 Task: Create New Customer with Customer Name: Costco, Billing Address Line1: 2107 Pike Street, Billing Address Line2:  San Diego, Billing Address Line3:  California 92126, Cell Number: 920-918-2470_x000D_

Action: Mouse moved to (145, 32)
Screenshot: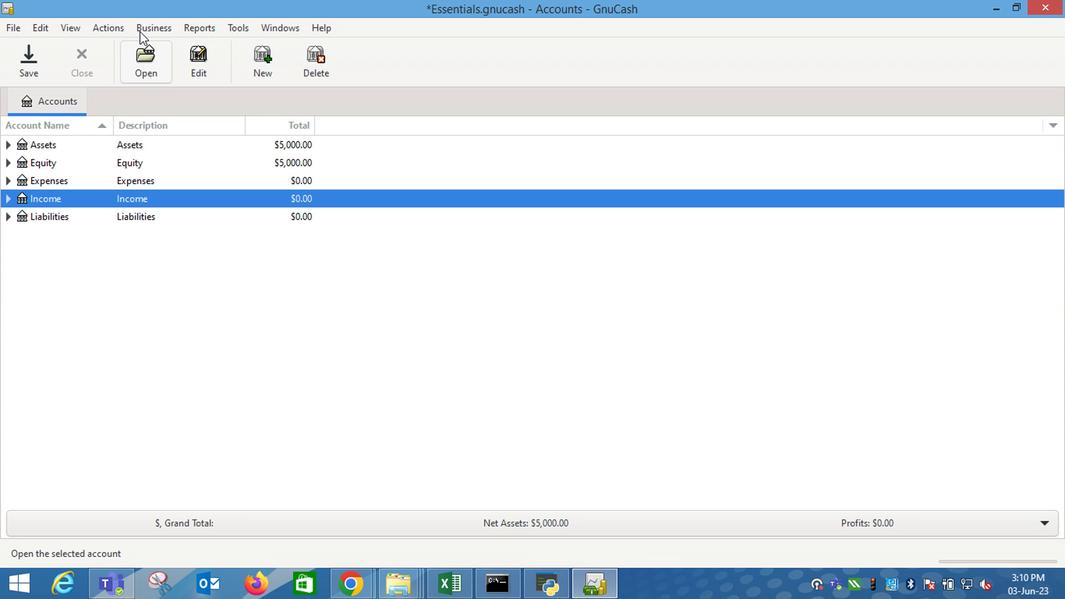 
Action: Mouse pressed left at (145, 32)
Screenshot: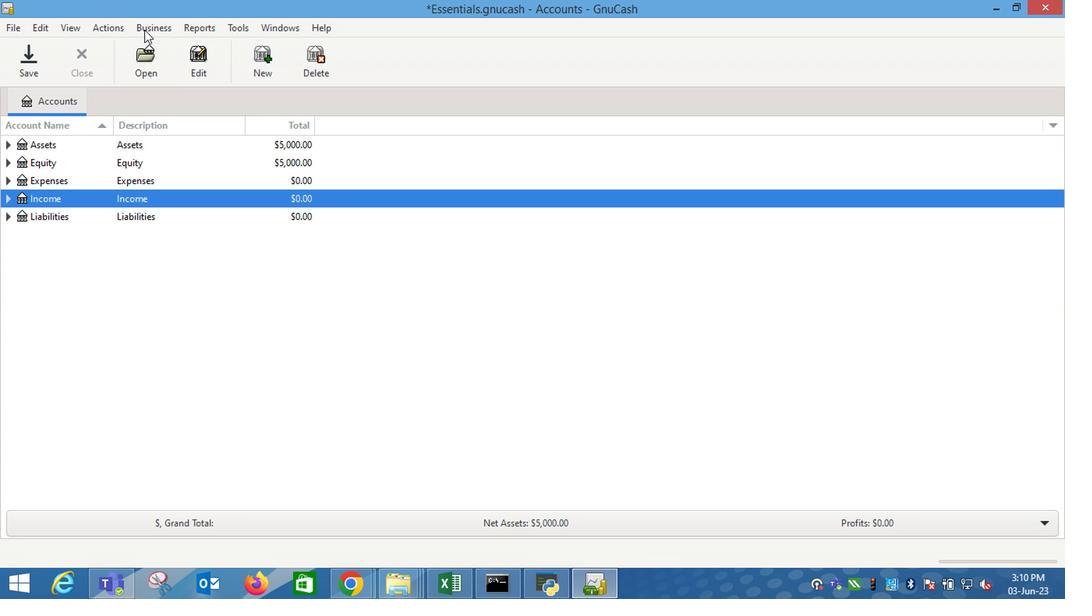 
Action: Mouse moved to (360, 74)
Screenshot: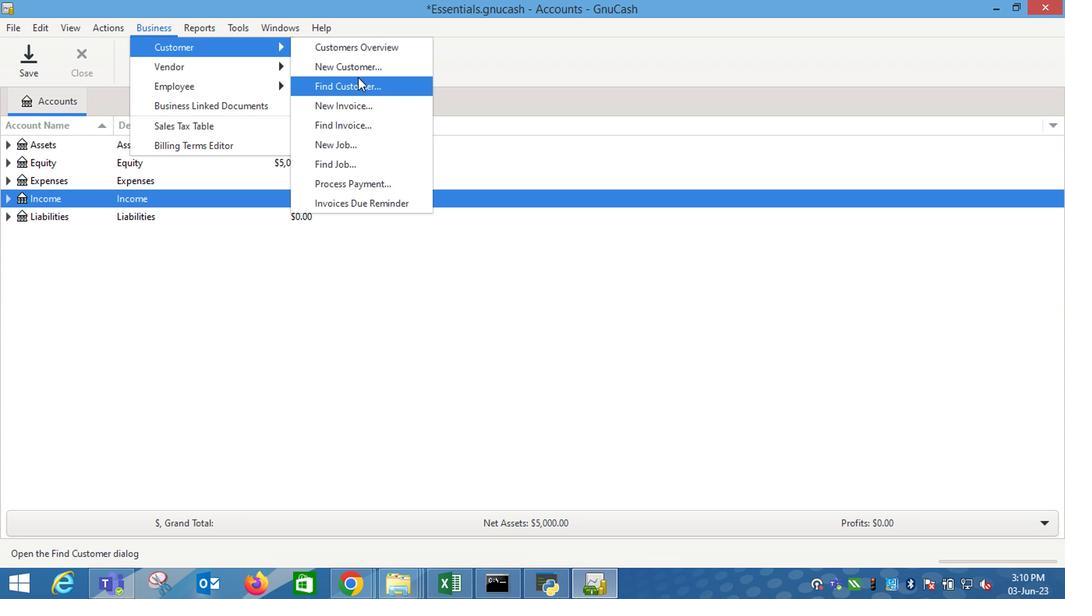 
Action: Mouse pressed left at (360, 74)
Screenshot: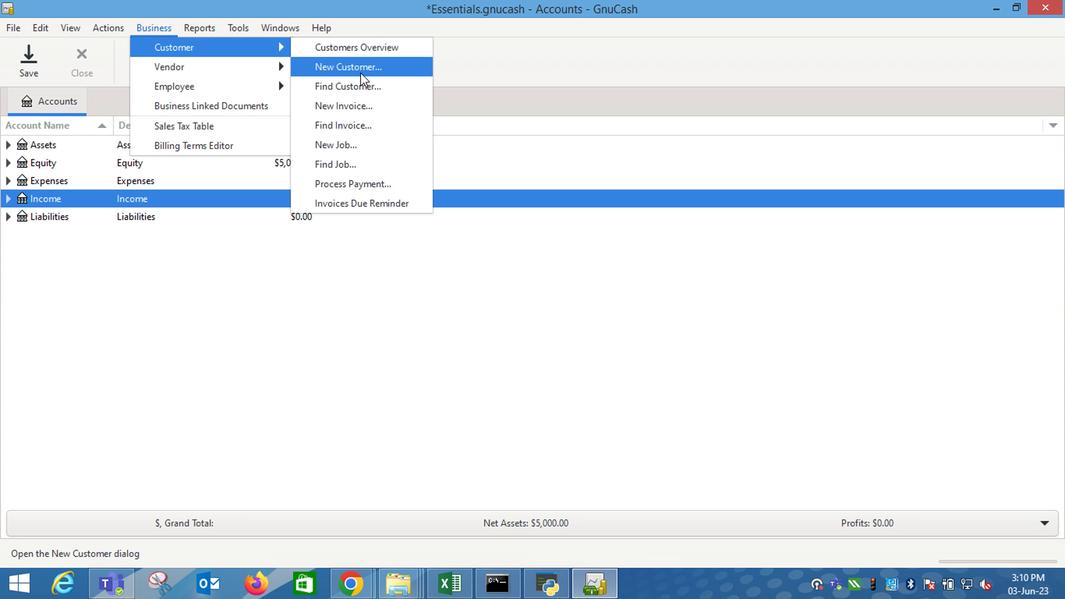 
Action: Mouse moved to (875, 290)
Screenshot: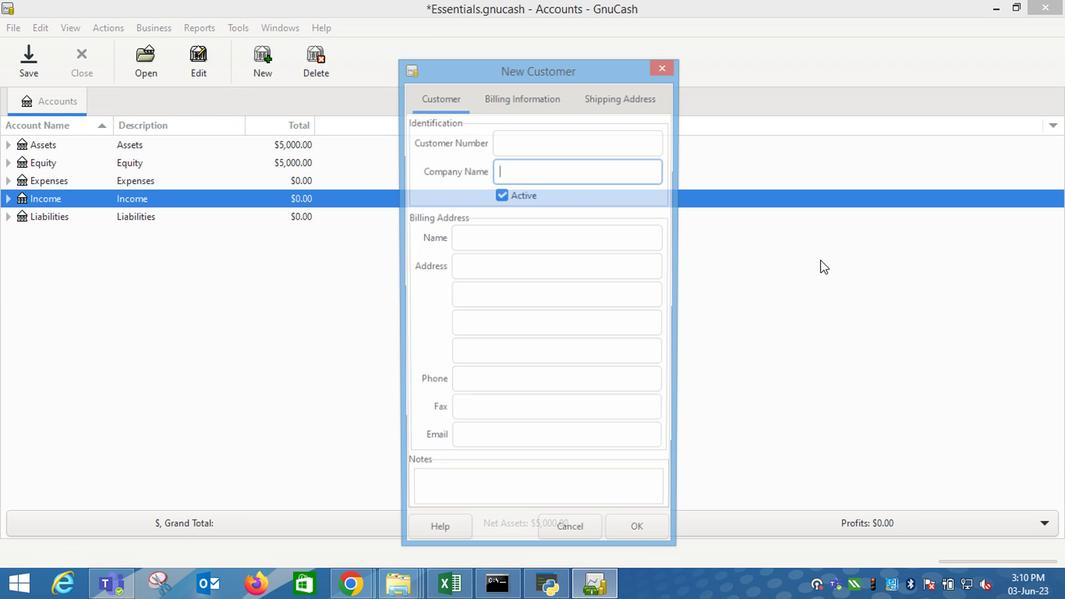 
Action: Key pressed <Key.shift_r>Costco<Key.tab><Key.tab><Key.tab>2107<Key.space><Key.shift_r>Pike<Key.space><Key.shift_r>Street<Key.tab><Key.shift_r>San<Key.space><Key.shift_r>Diego<Key.tab><Key.shift_r>California<Key.space>92126<Key.tab><Key.tab>920-918-2470
Screenshot: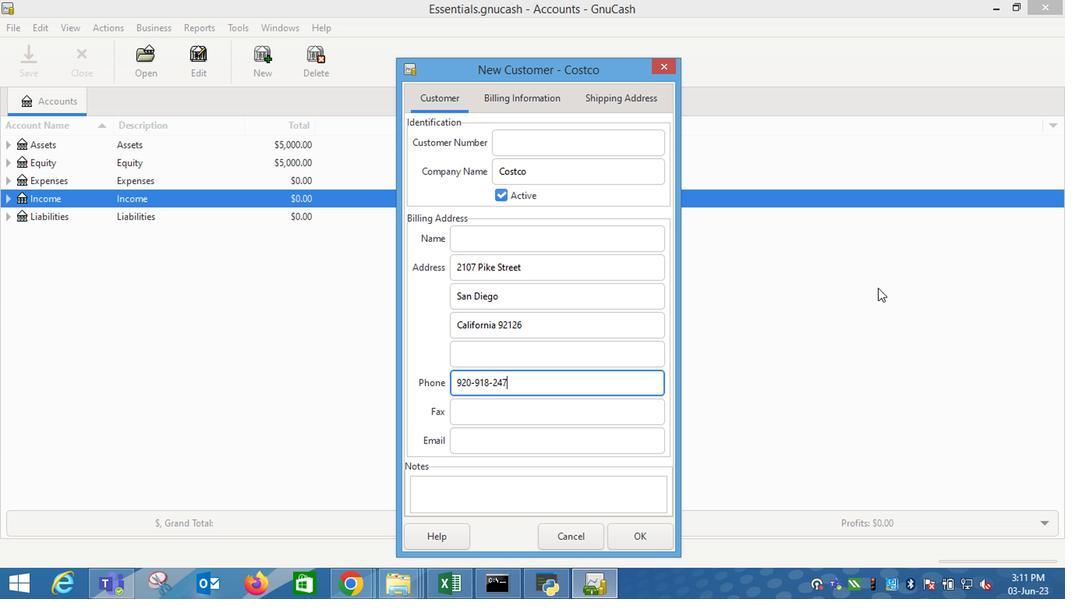 
Action: Mouse moved to (534, 103)
Screenshot: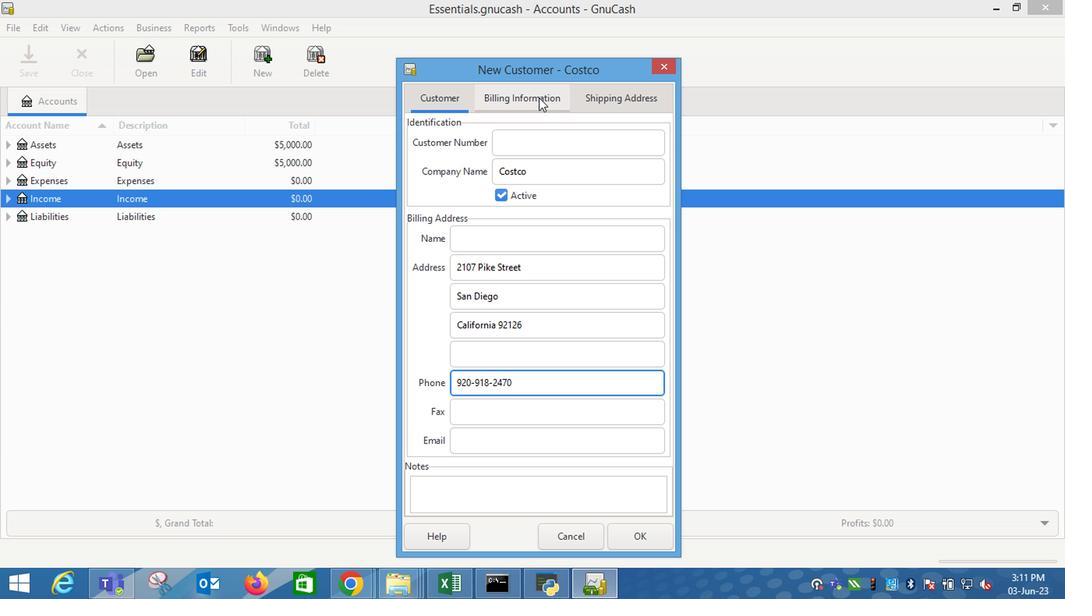 
Action: Mouse pressed left at (534, 103)
Screenshot: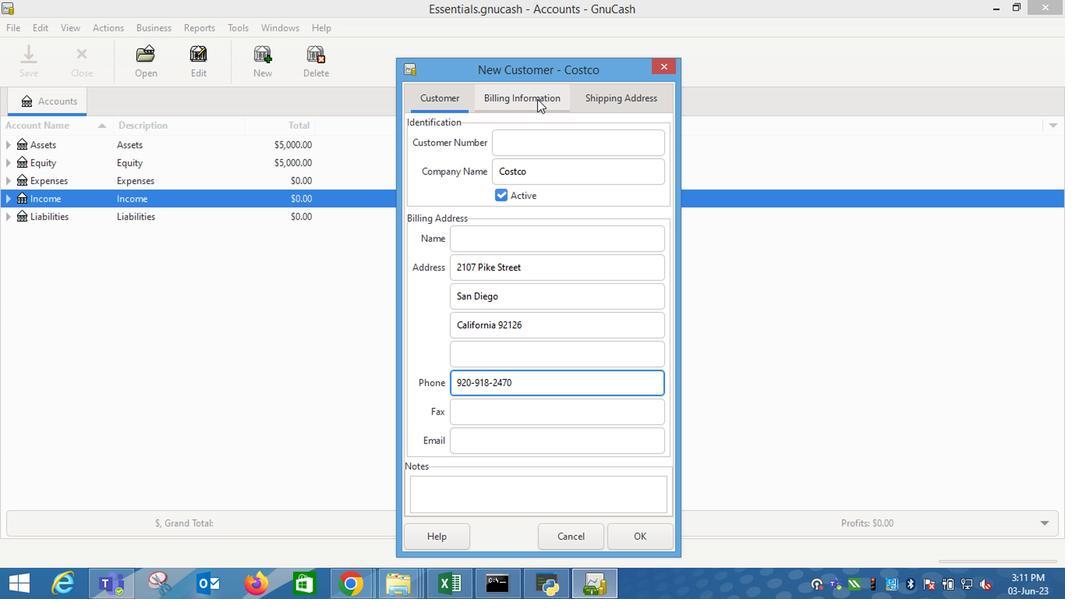 
Action: Mouse moved to (641, 532)
Screenshot: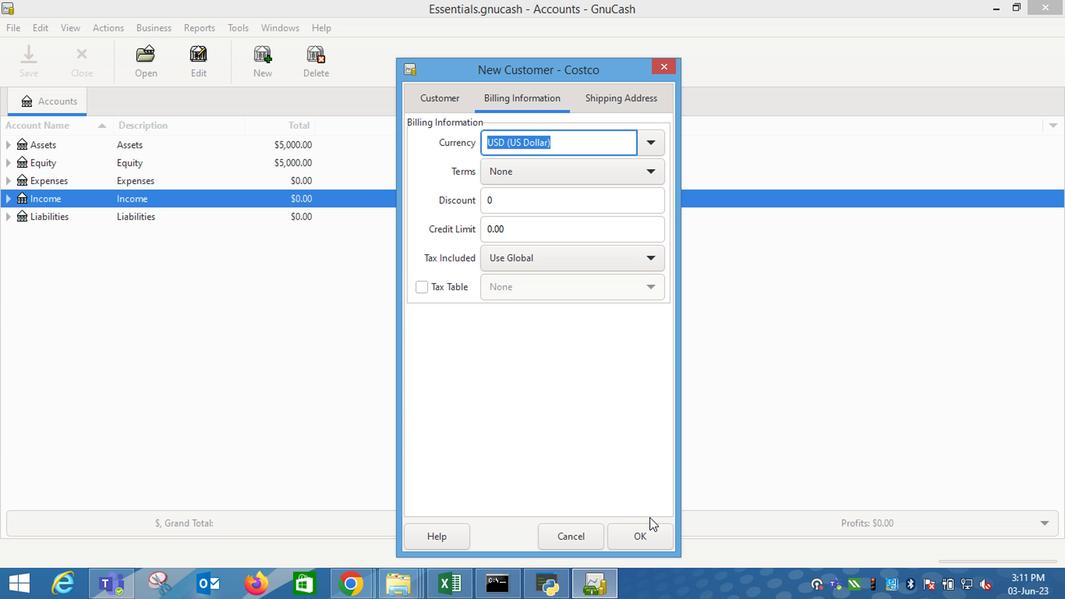 
Action: Mouse pressed left at (641, 532)
Screenshot: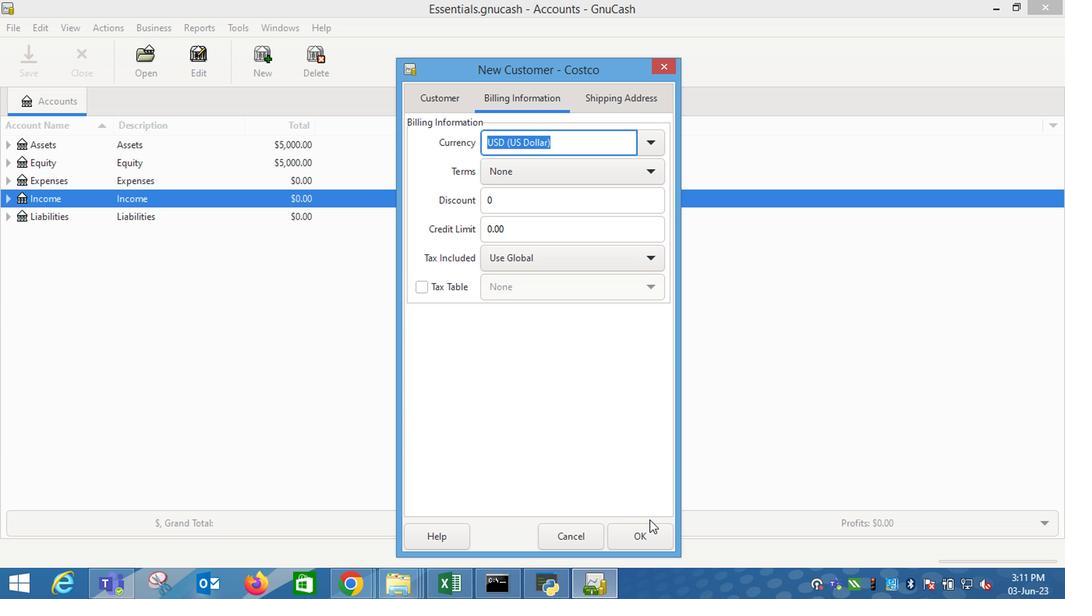 
Action: Mouse moved to (637, 531)
Screenshot: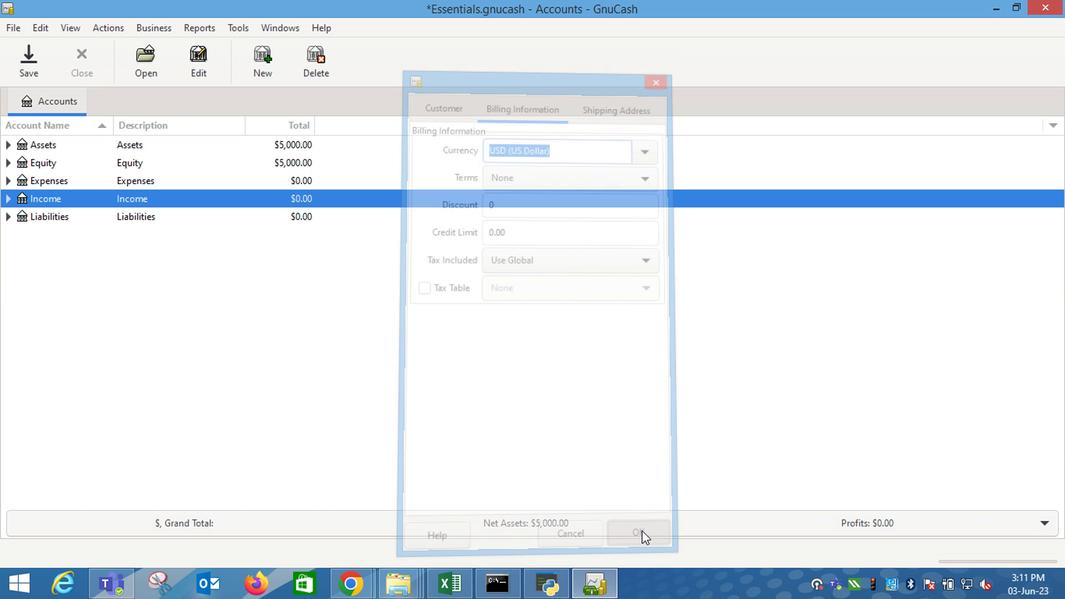 
